 Task: Select only show unread.
Action: Mouse moved to (1032, 62)
Screenshot: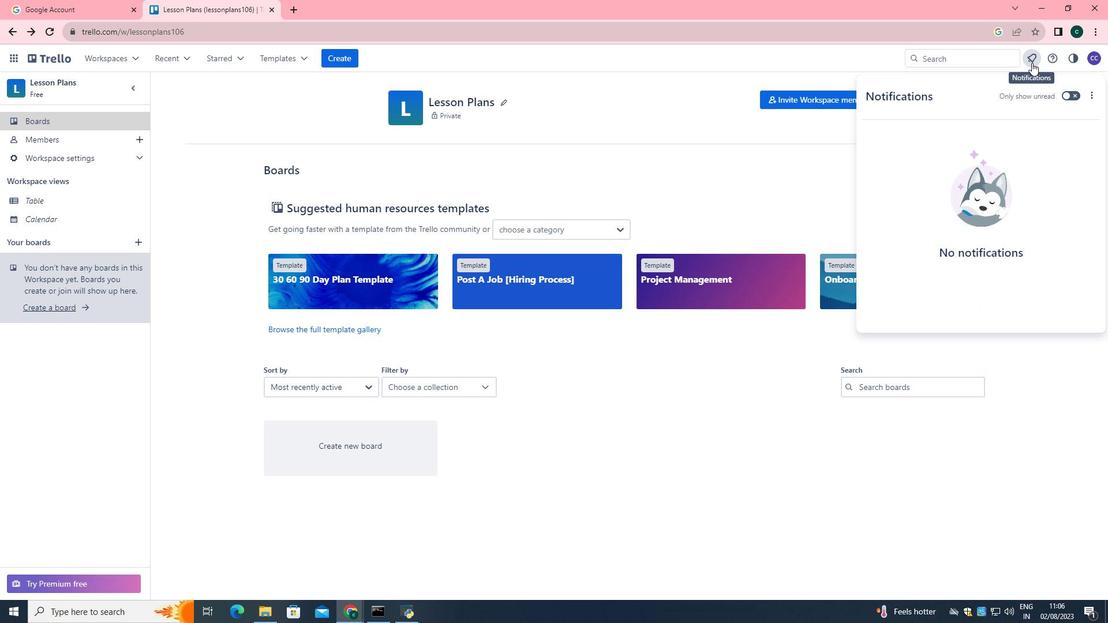 
Action: Mouse pressed left at (1032, 62)
Screenshot: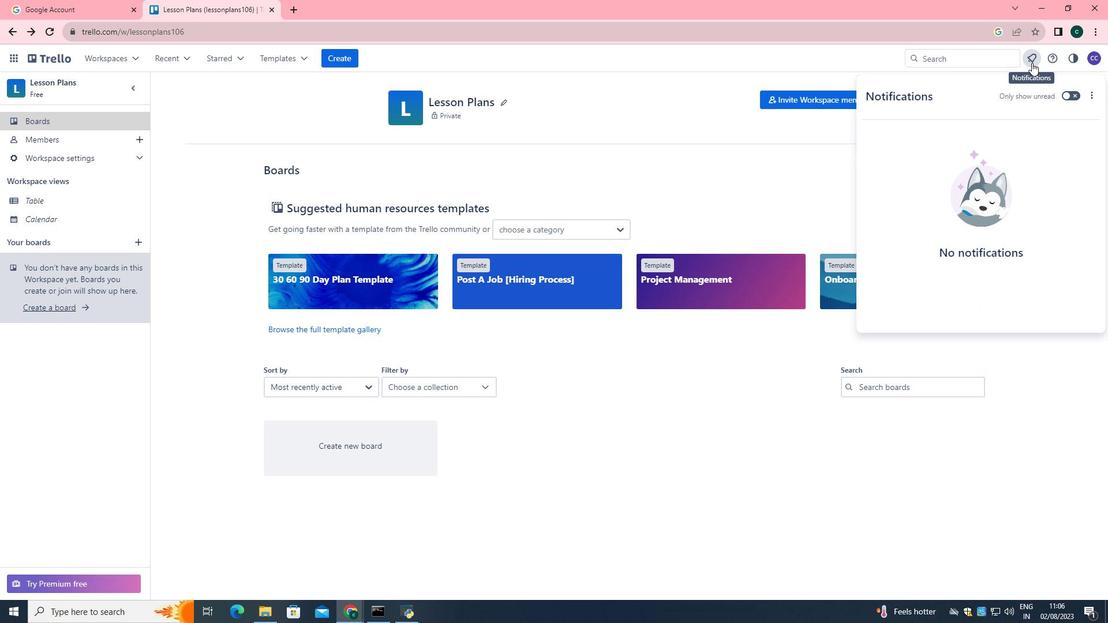 
Action: Mouse moved to (1075, 91)
Screenshot: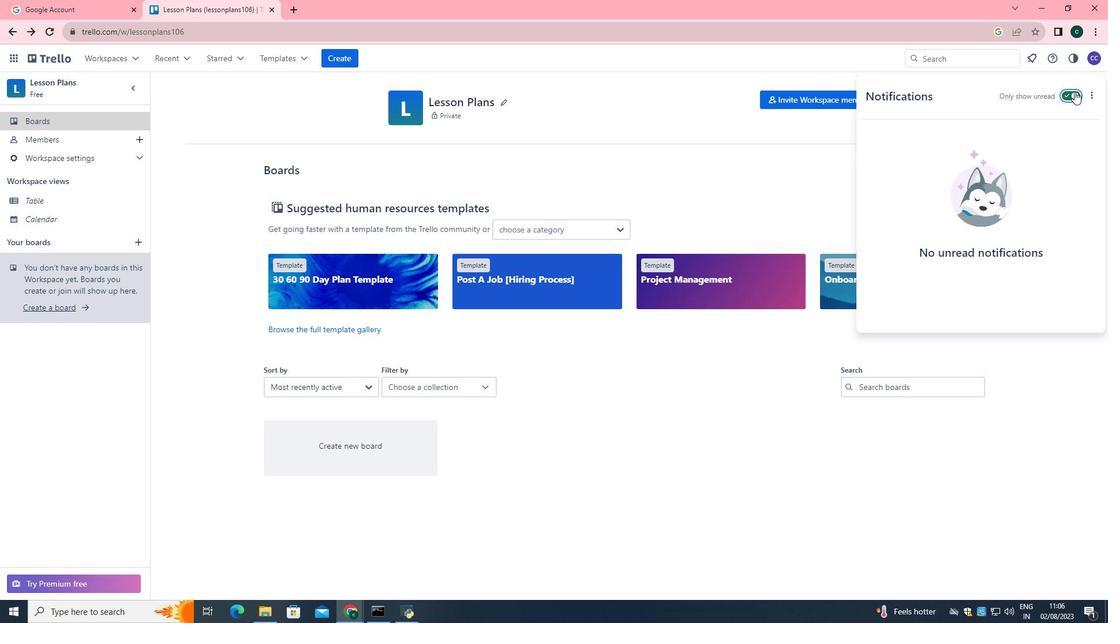 
Action: Mouse pressed left at (1075, 91)
Screenshot: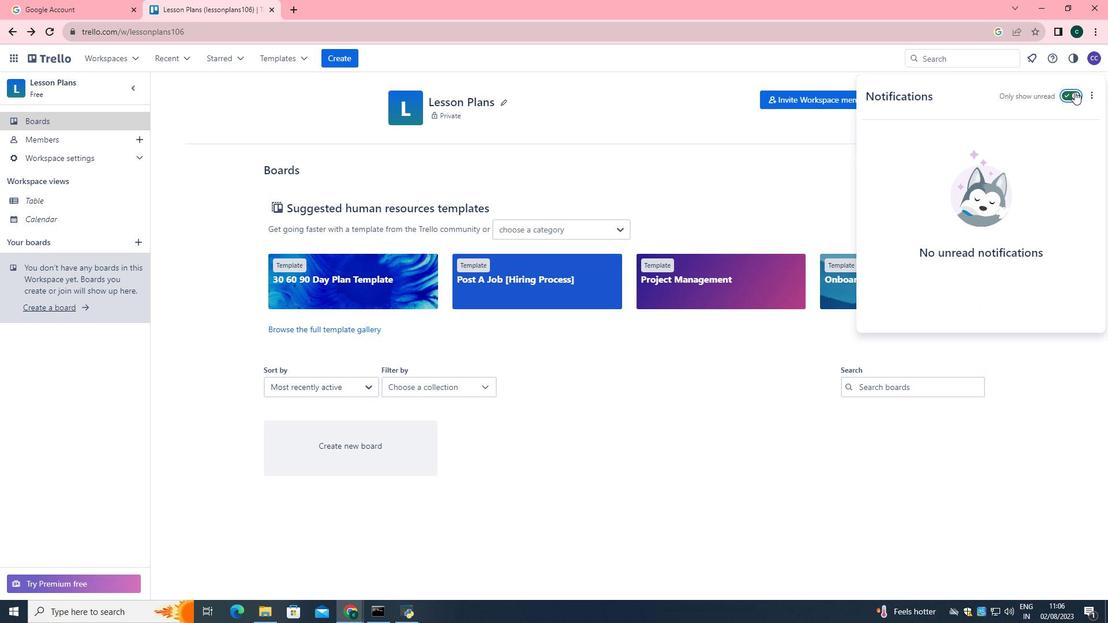 
